 Task: Compose and save an email draft to taskers4@outlook.com with the subject 'Hello' and body 'Take care, bye-bye'.
Action: Mouse moved to (50, 69)
Screenshot: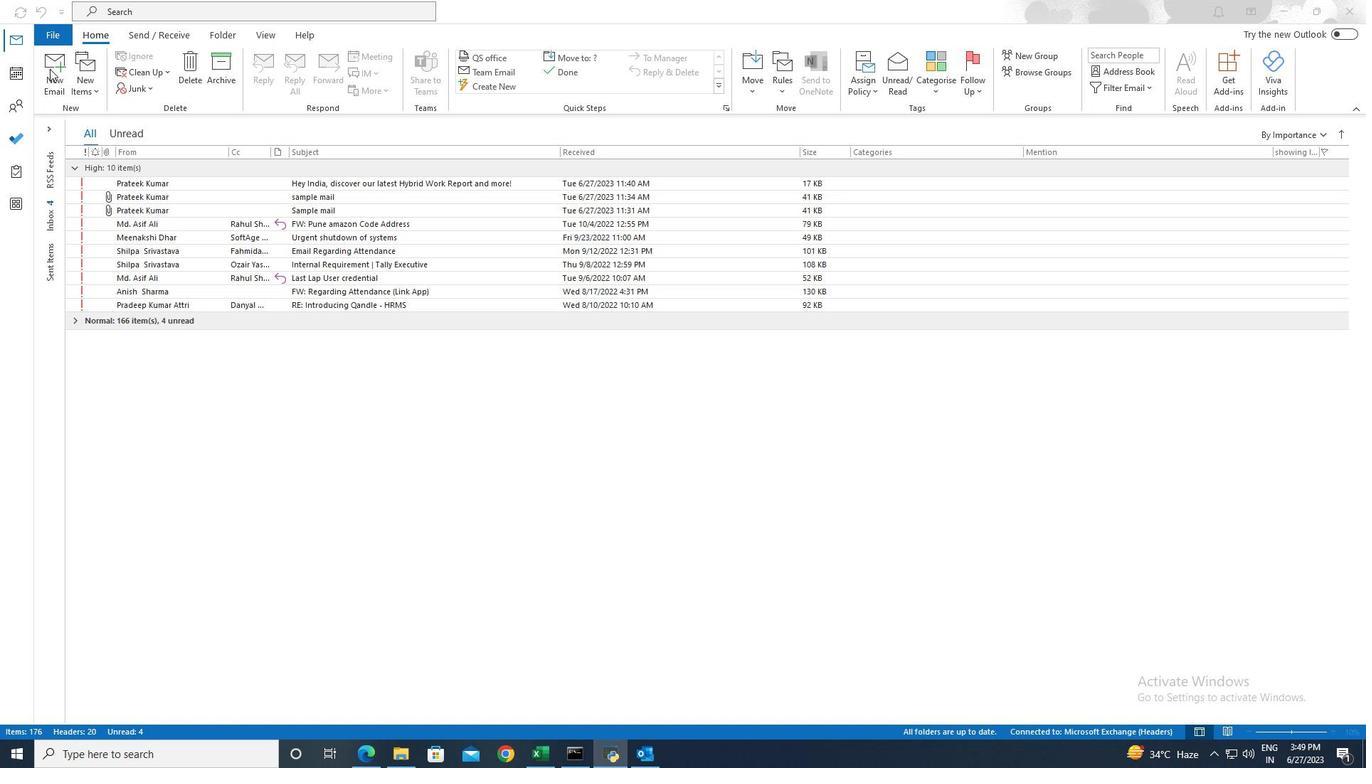 
Action: Mouse pressed left at (50, 69)
Screenshot: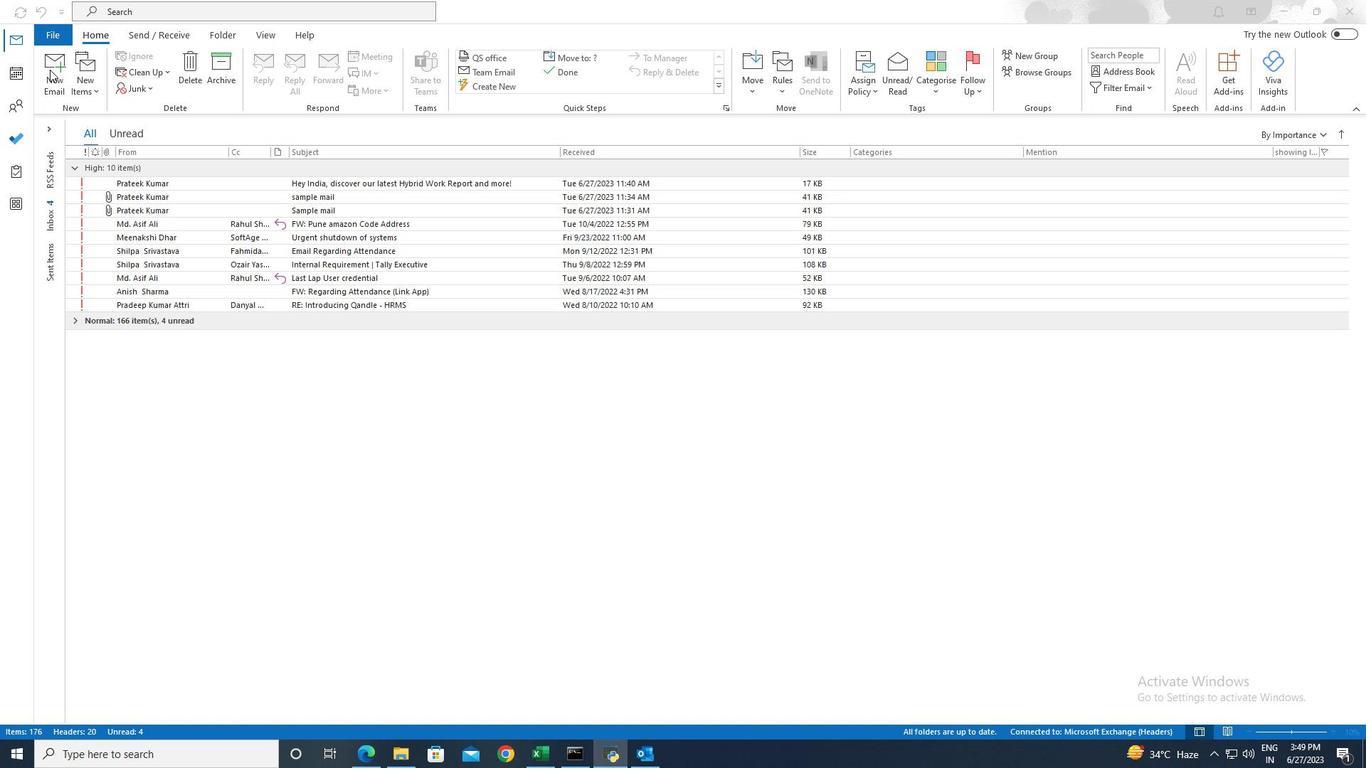 
Action: Mouse moved to (50, 69)
Screenshot: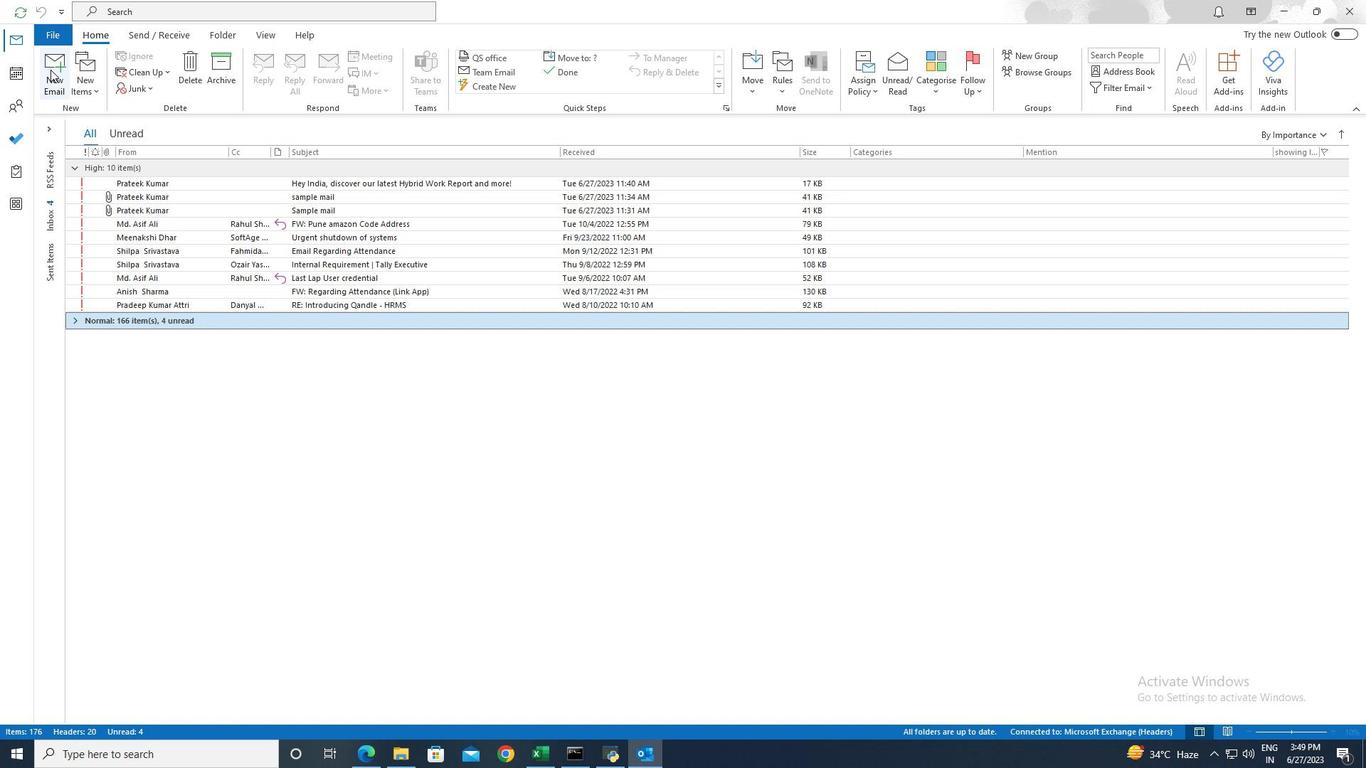 
Action: Mouse pressed left at (50, 69)
Screenshot: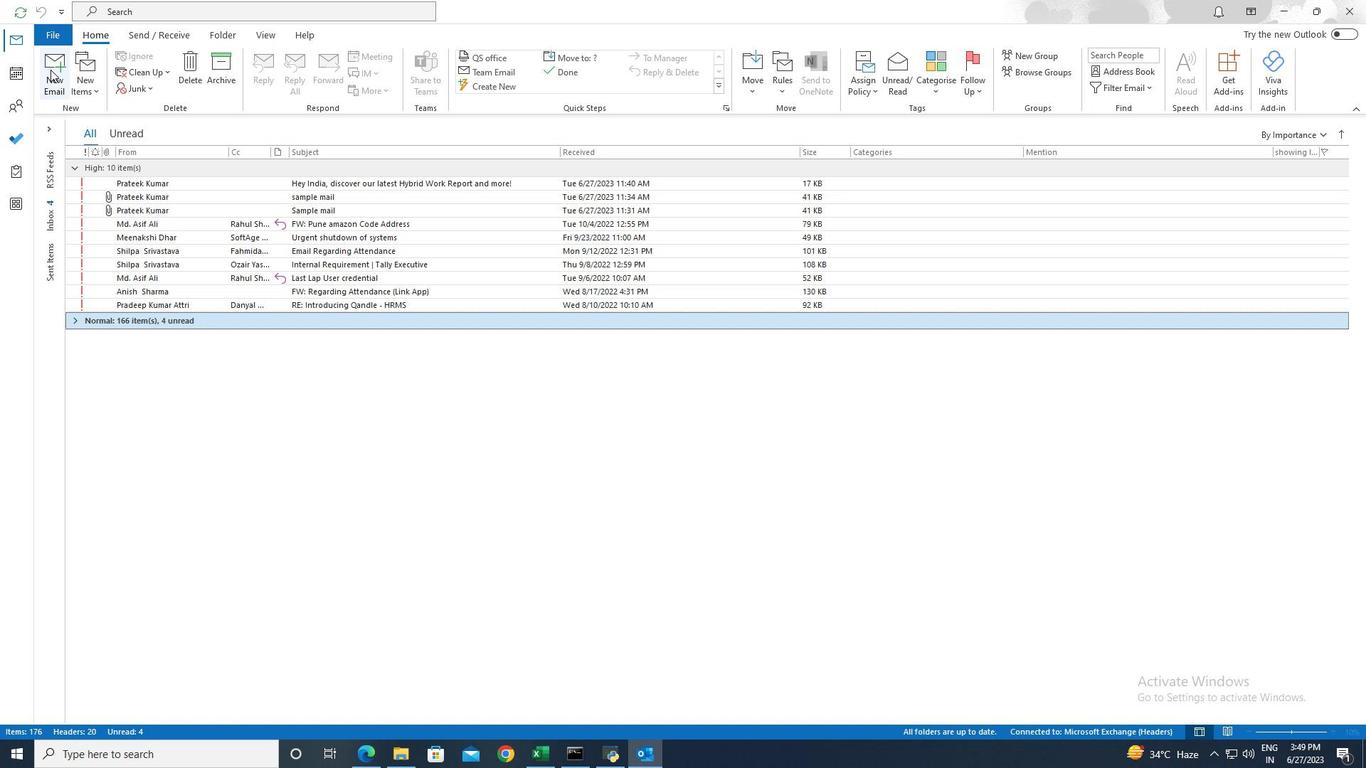 
Action: Key pressed taskers4<Key.shift>@outlook.com
Screenshot: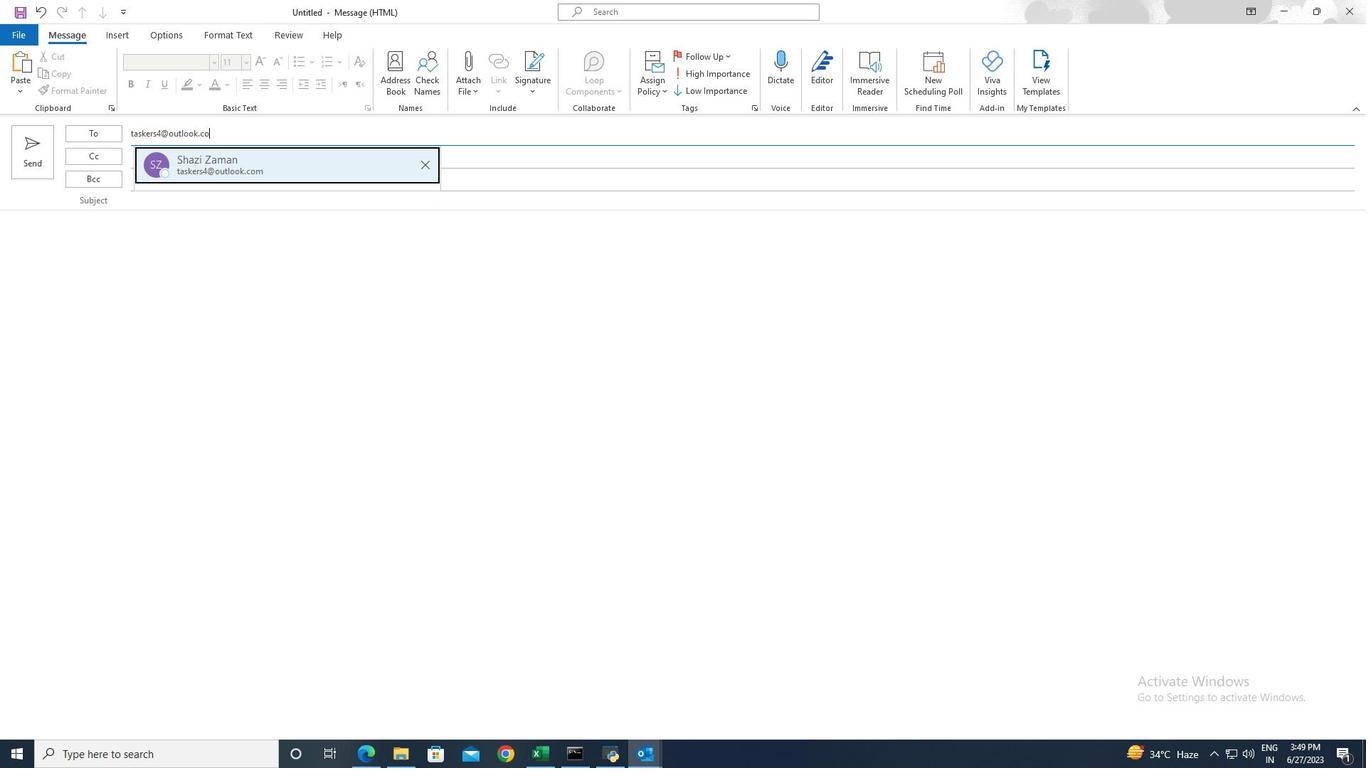 
Action: Mouse moved to (137, 203)
Screenshot: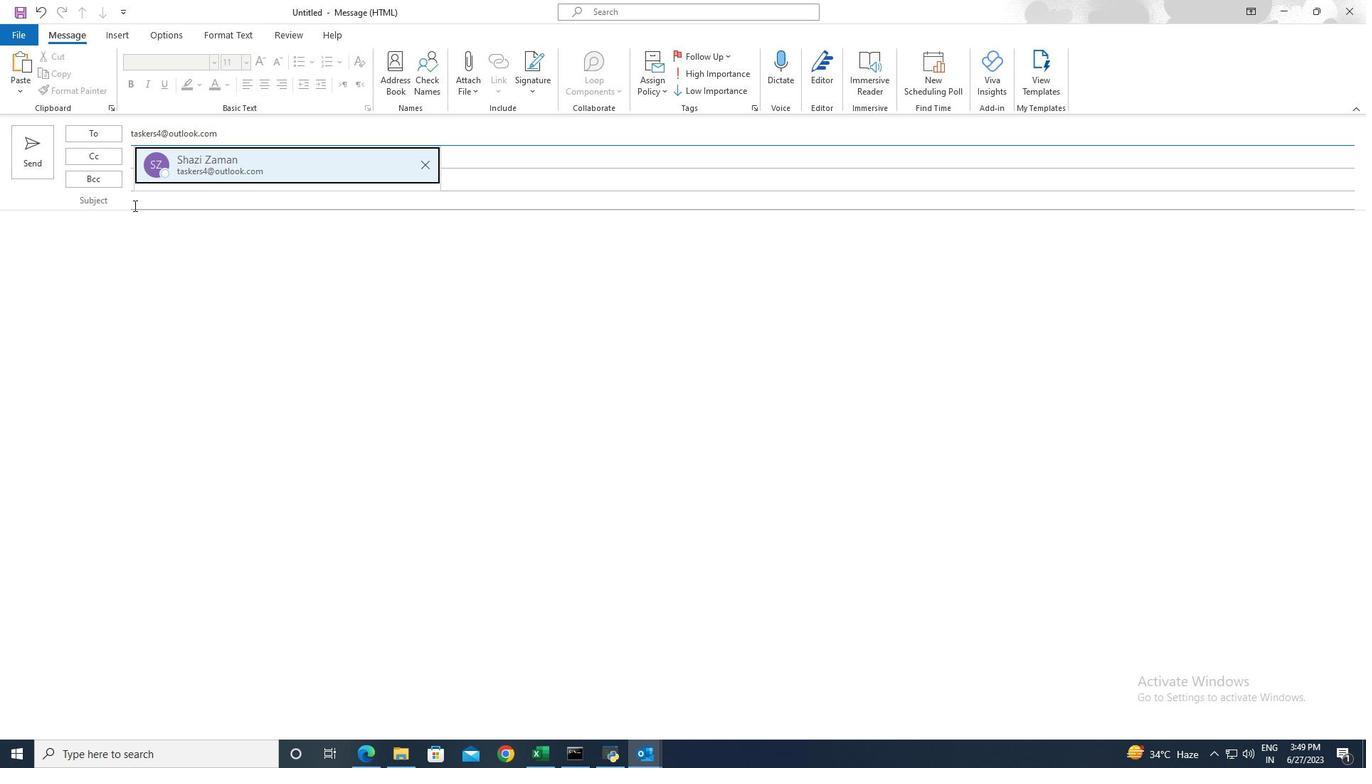 
Action: Mouse pressed left at (137, 203)
Screenshot: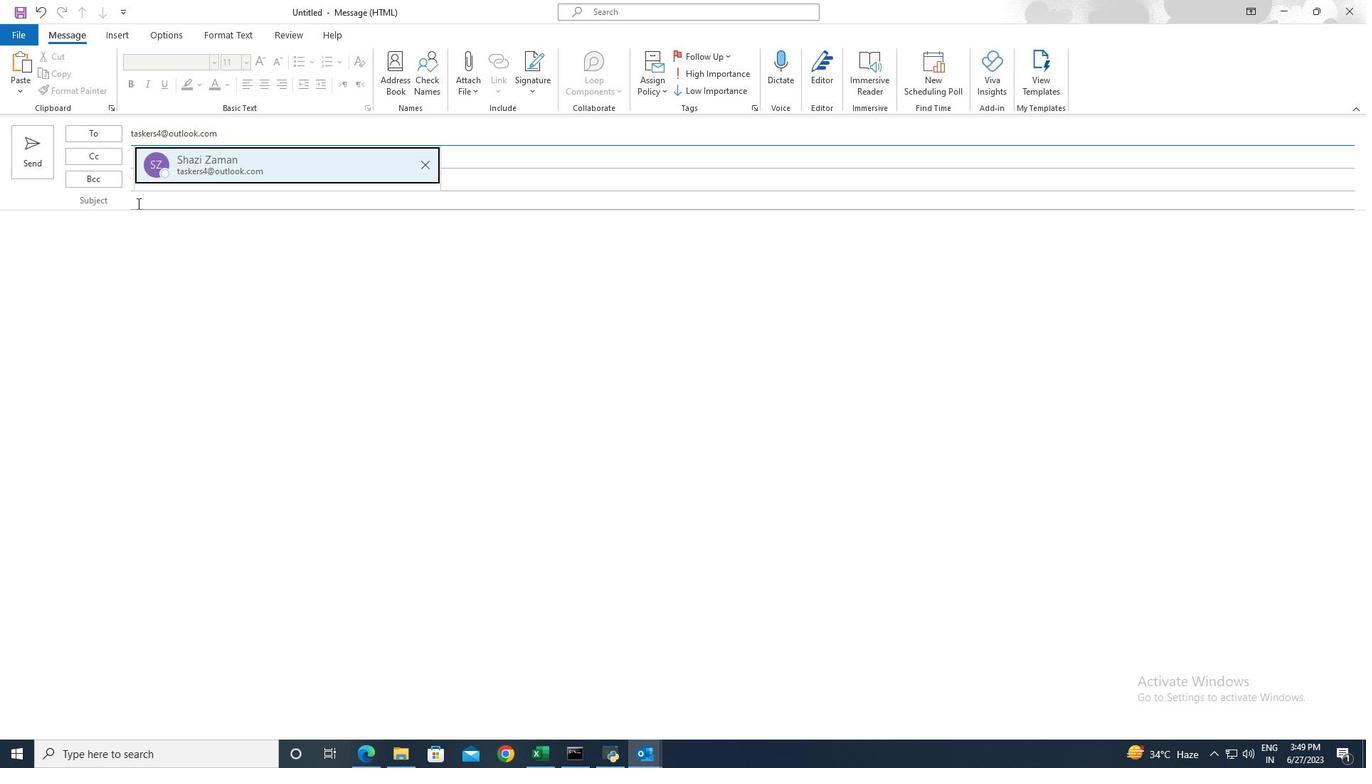 
Action: Key pressed <Key.shift>Hello
Screenshot: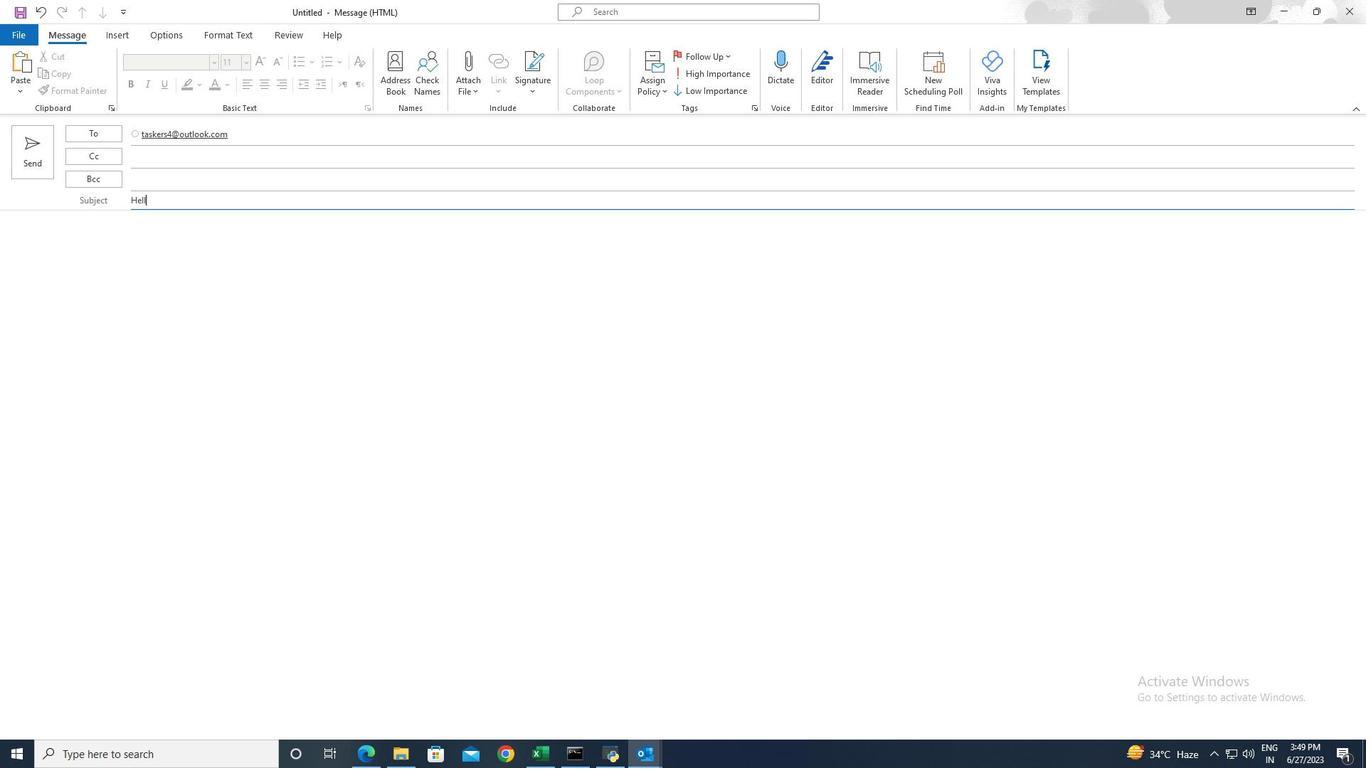 
Action: Mouse moved to (142, 223)
Screenshot: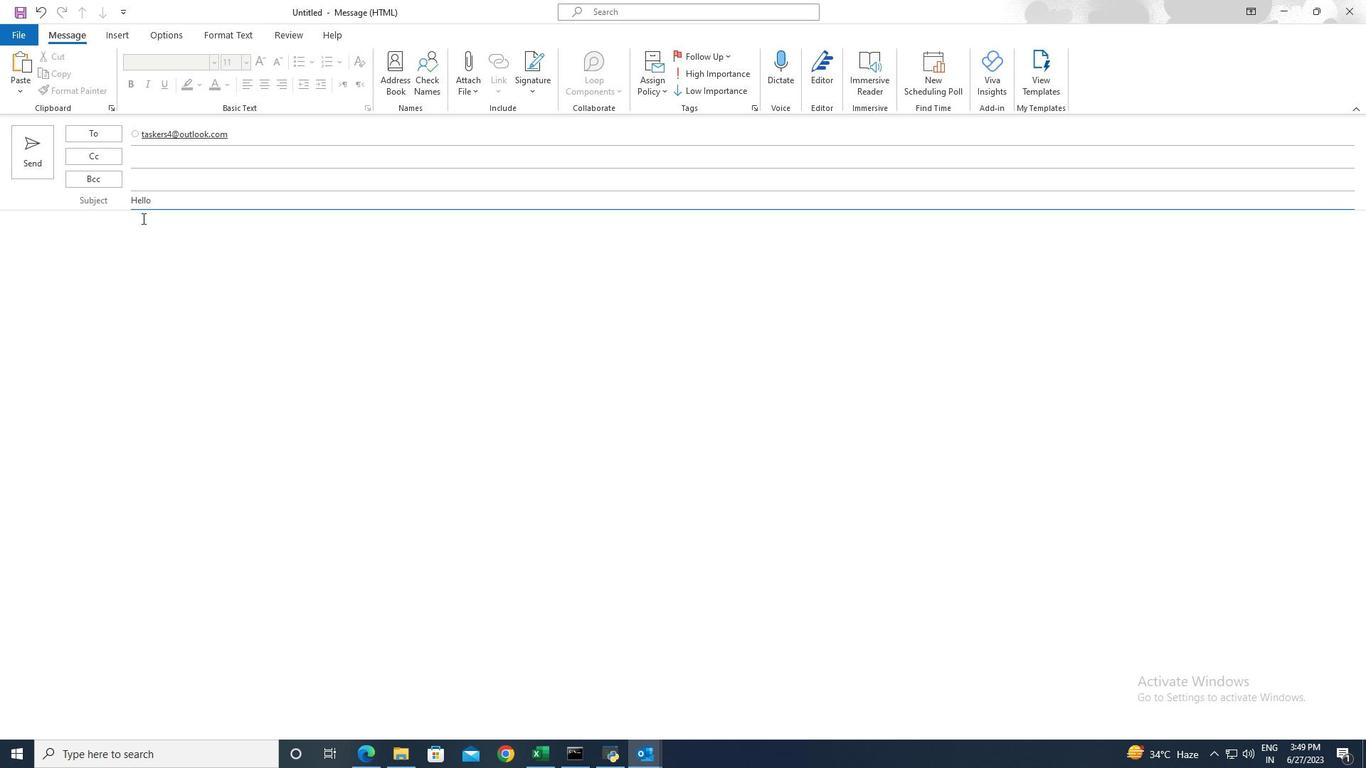
Action: Mouse pressed left at (142, 223)
Screenshot: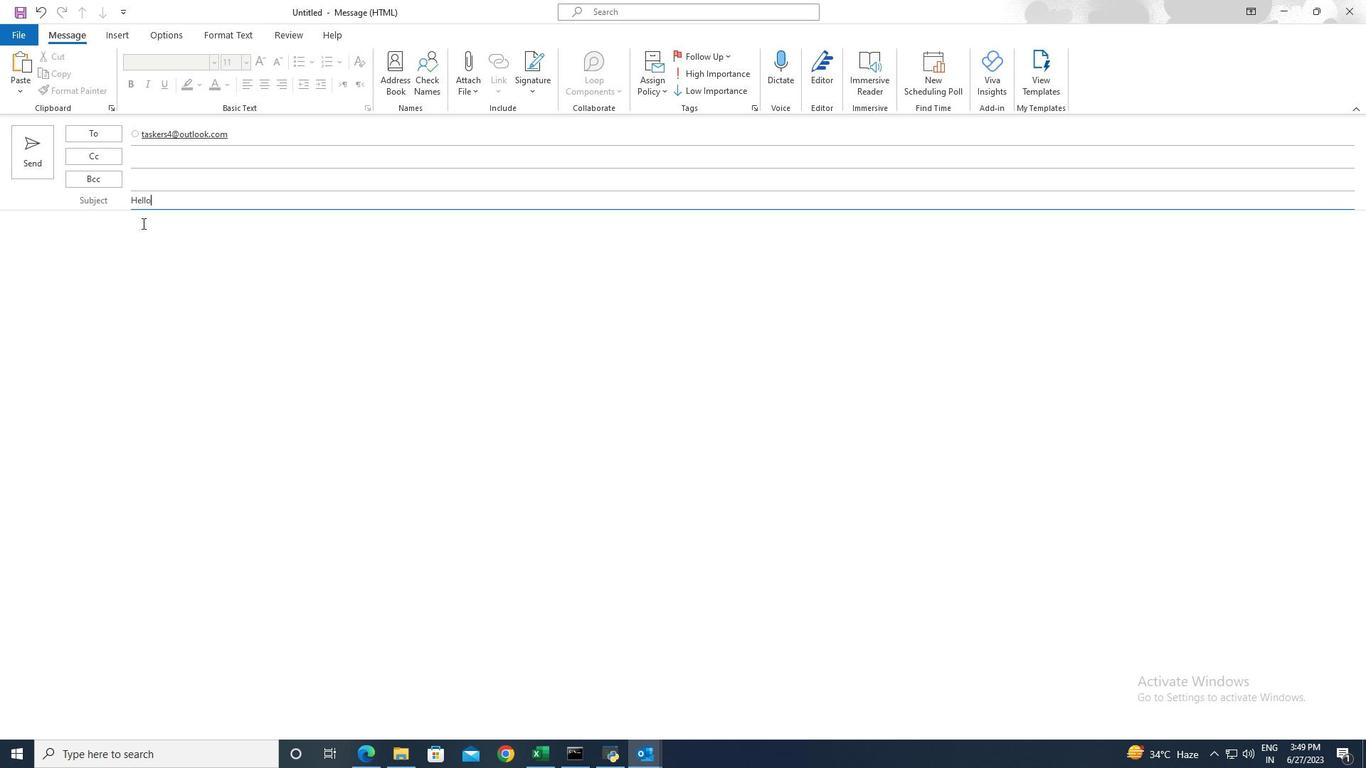 
Action: Key pressed <Key.shift>Take<Key.space>care,<Key.space>bye-bye
Screenshot: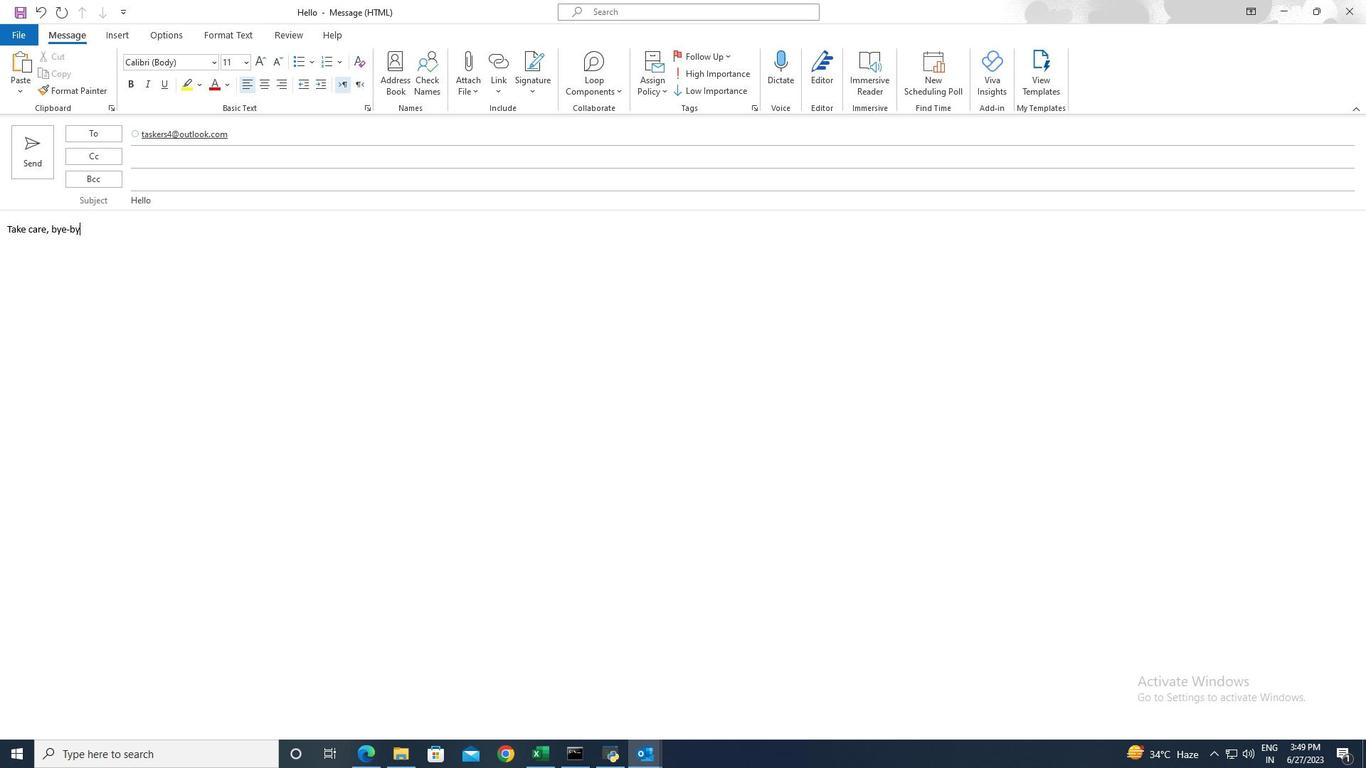 
Action: Mouse moved to (26, 36)
Screenshot: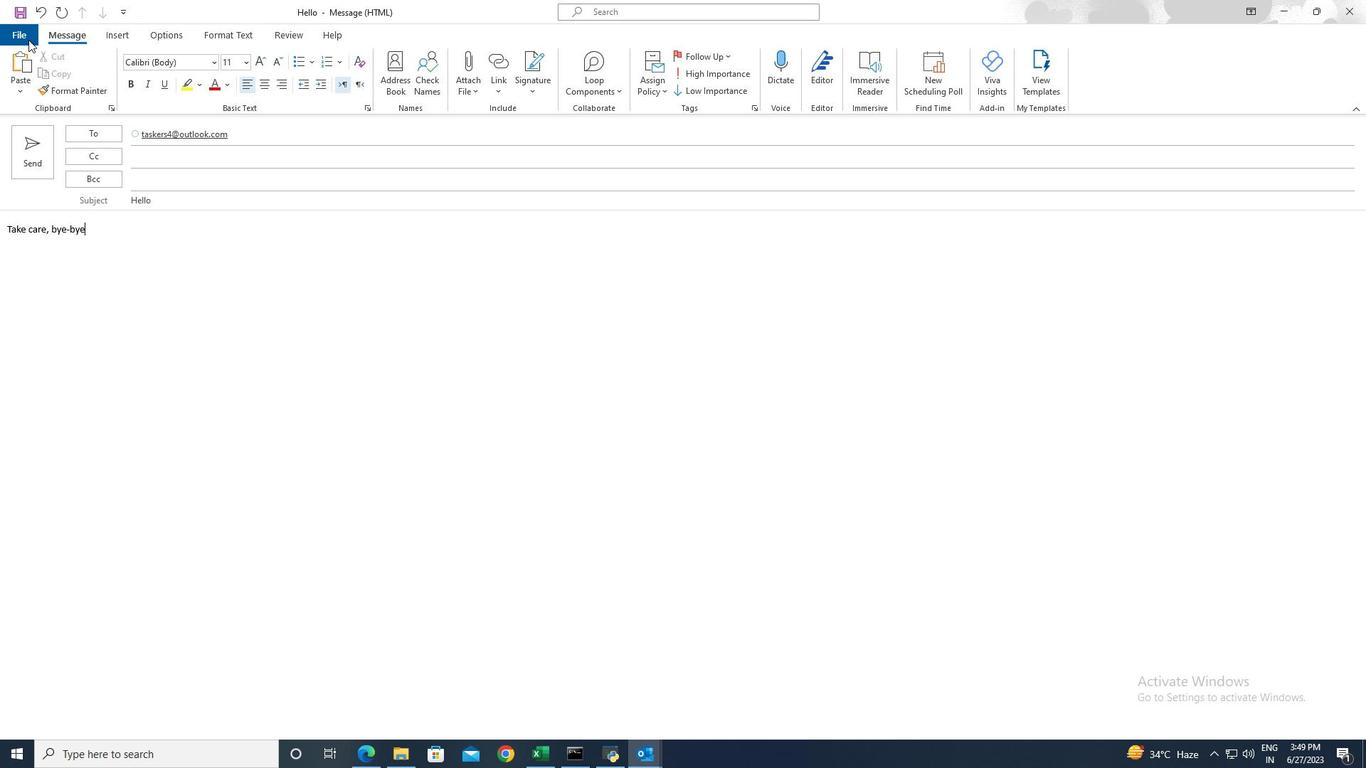 
Action: Mouse pressed left at (26, 36)
Screenshot: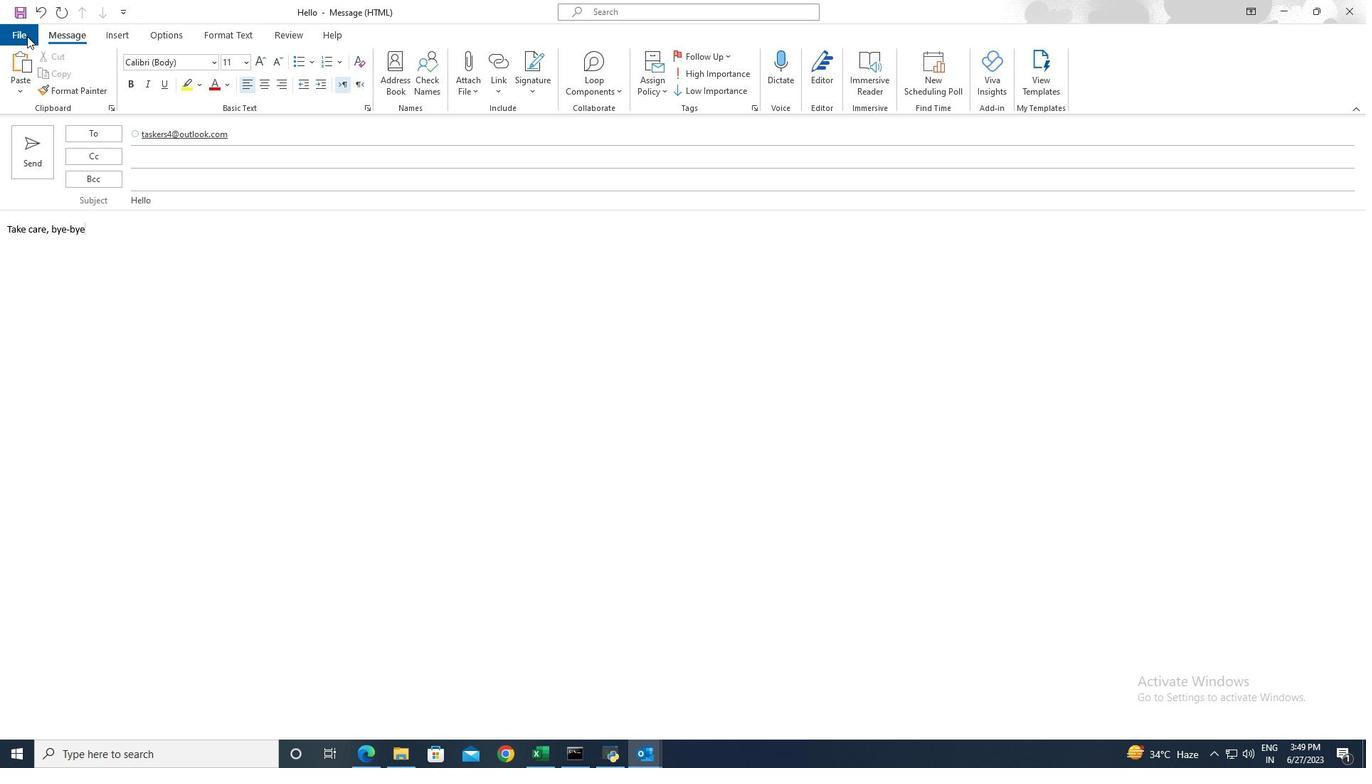 
Action: Mouse moved to (55, 101)
Screenshot: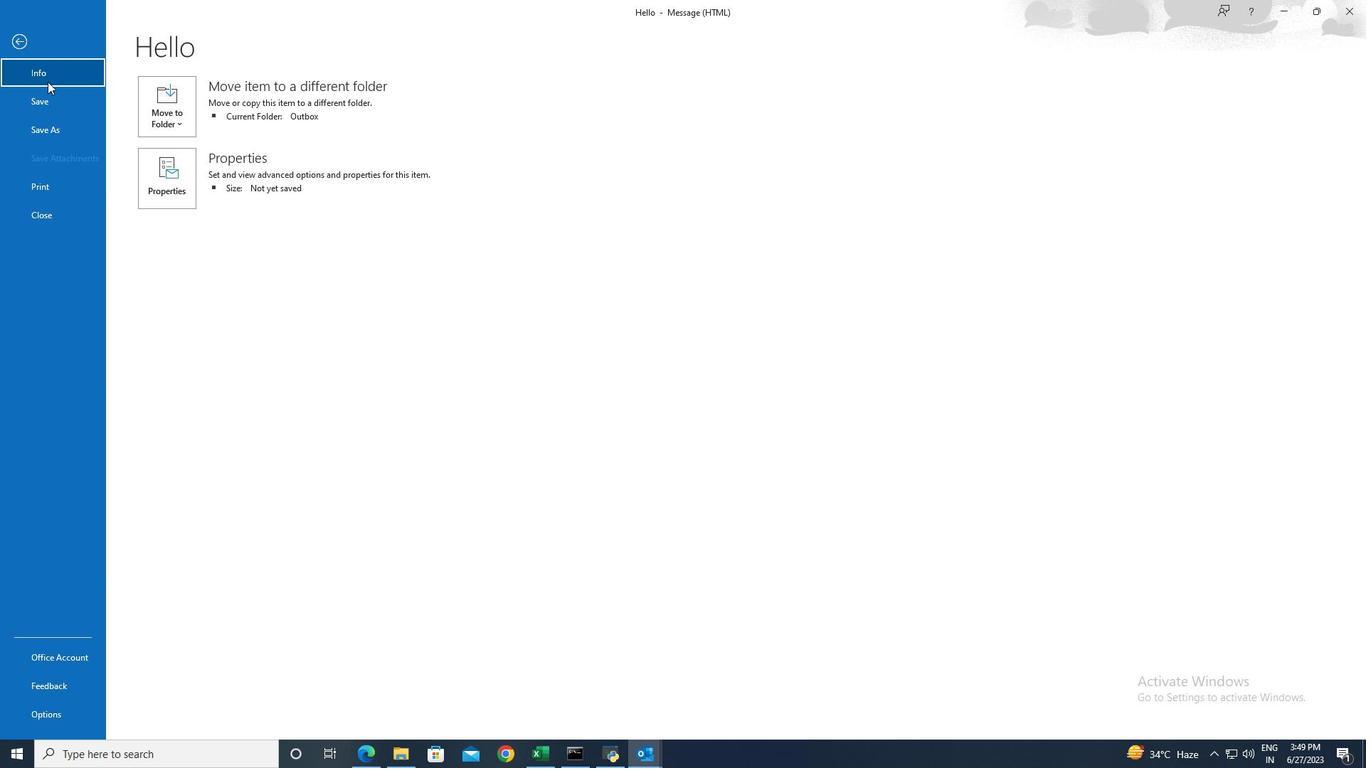 
Action: Mouse pressed left at (55, 101)
Screenshot: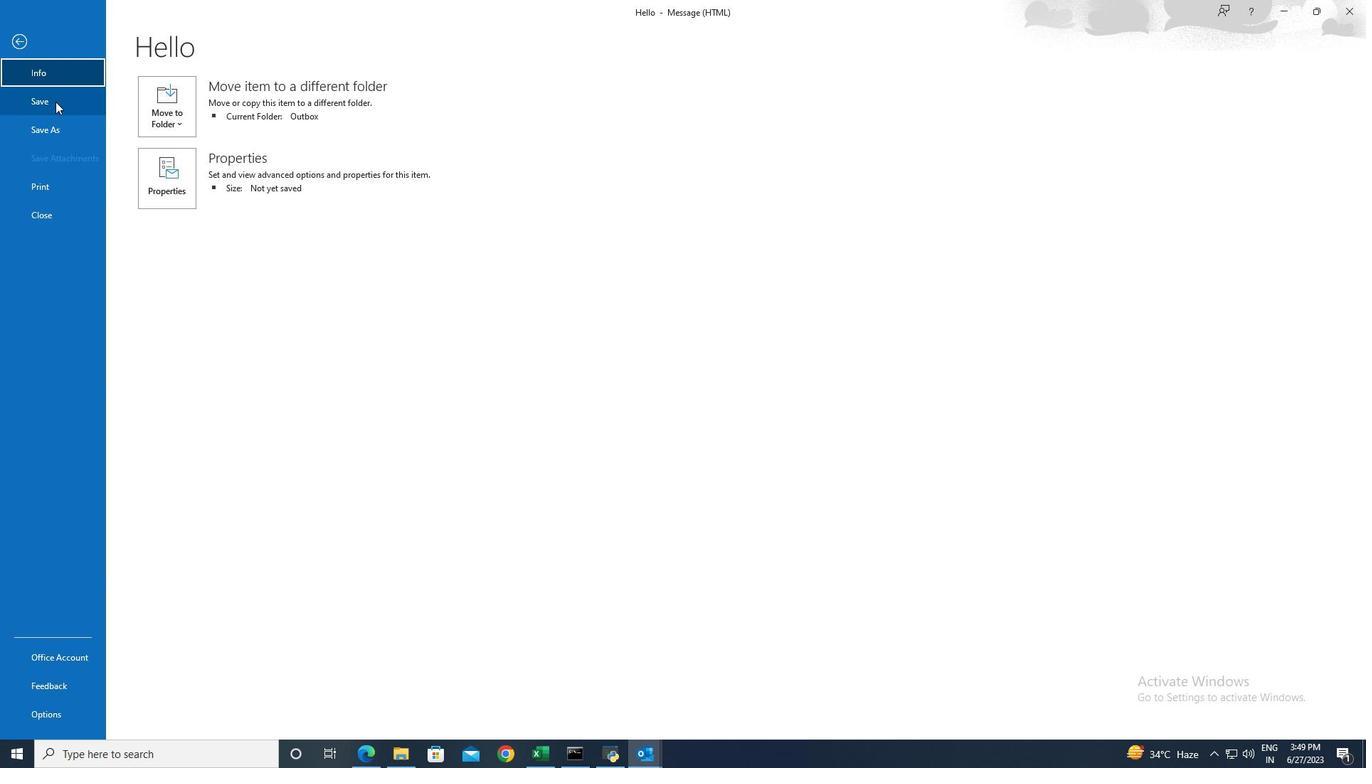 
Action: Mouse moved to (21, 32)
Screenshot: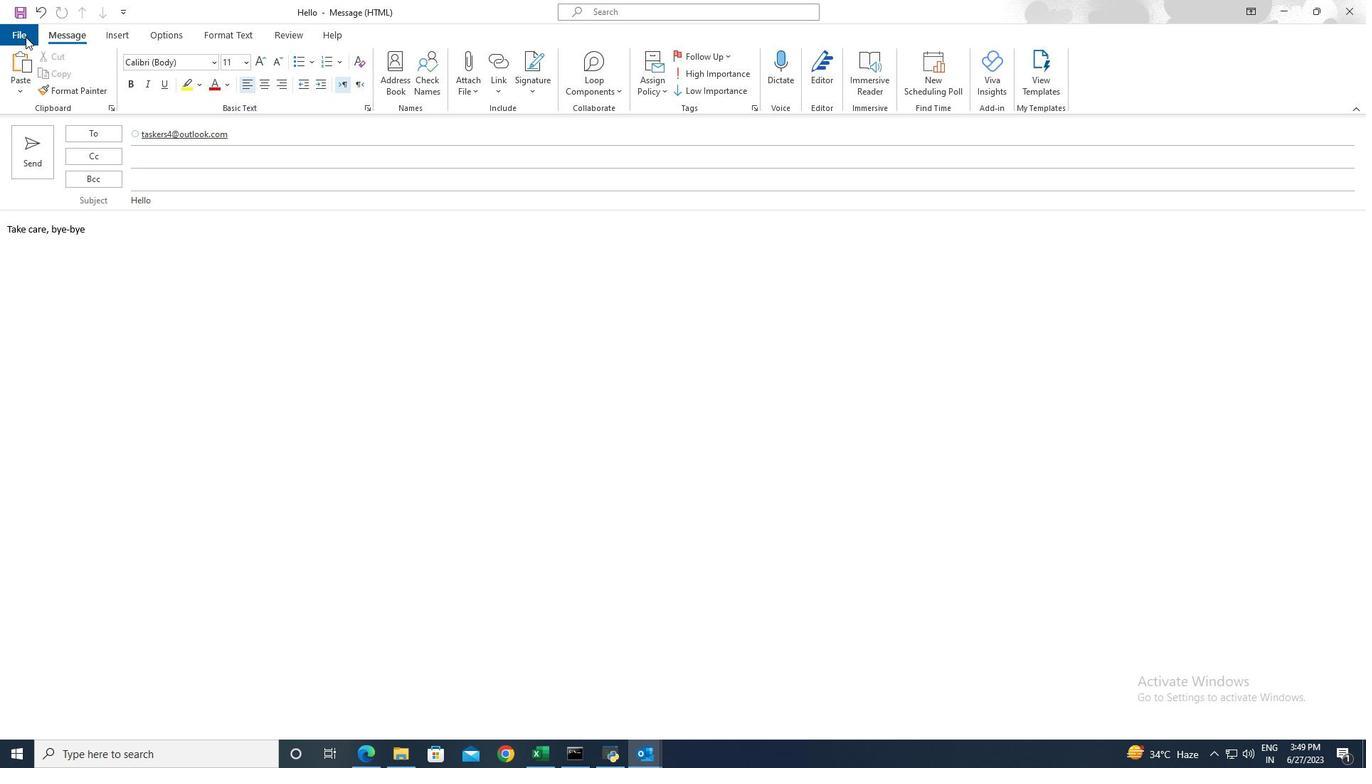 
Action: Mouse pressed left at (21, 32)
Screenshot: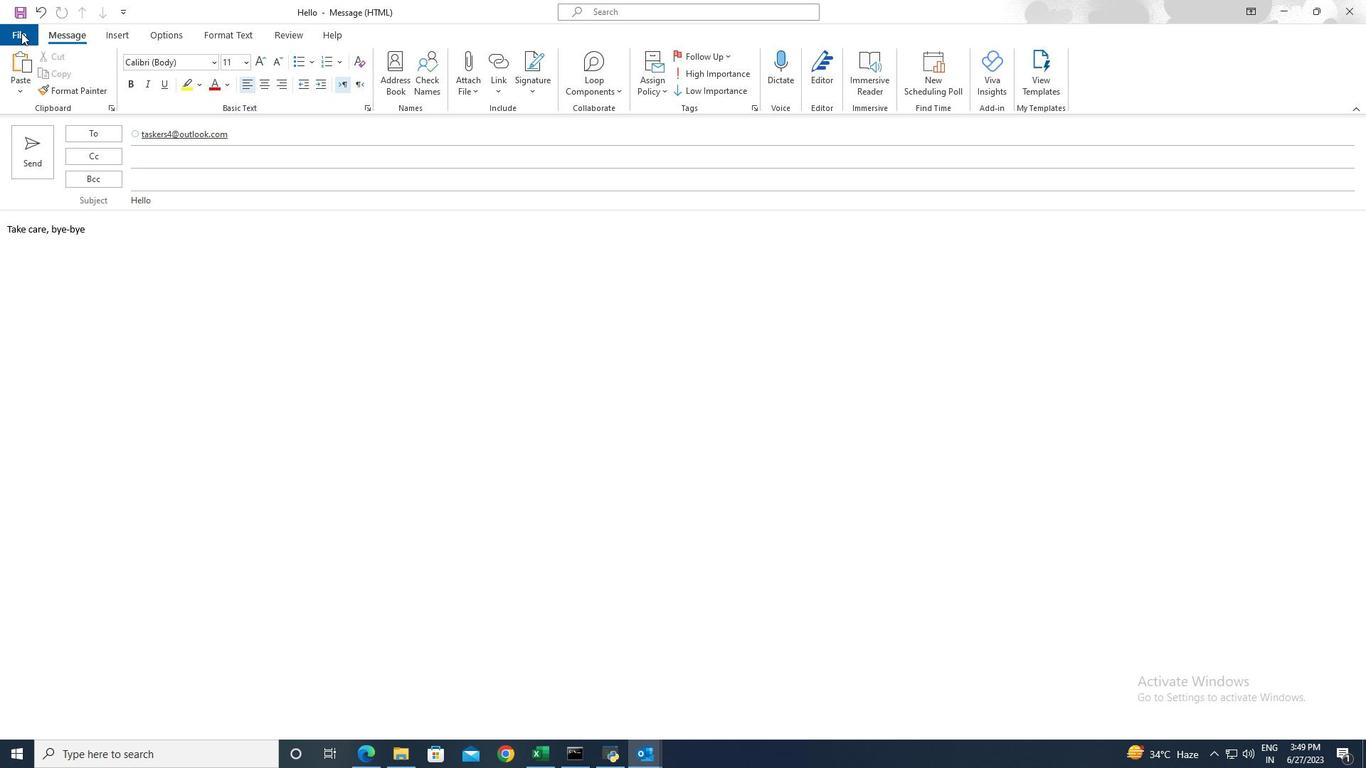 
Action: Mouse moved to (40, 214)
Screenshot: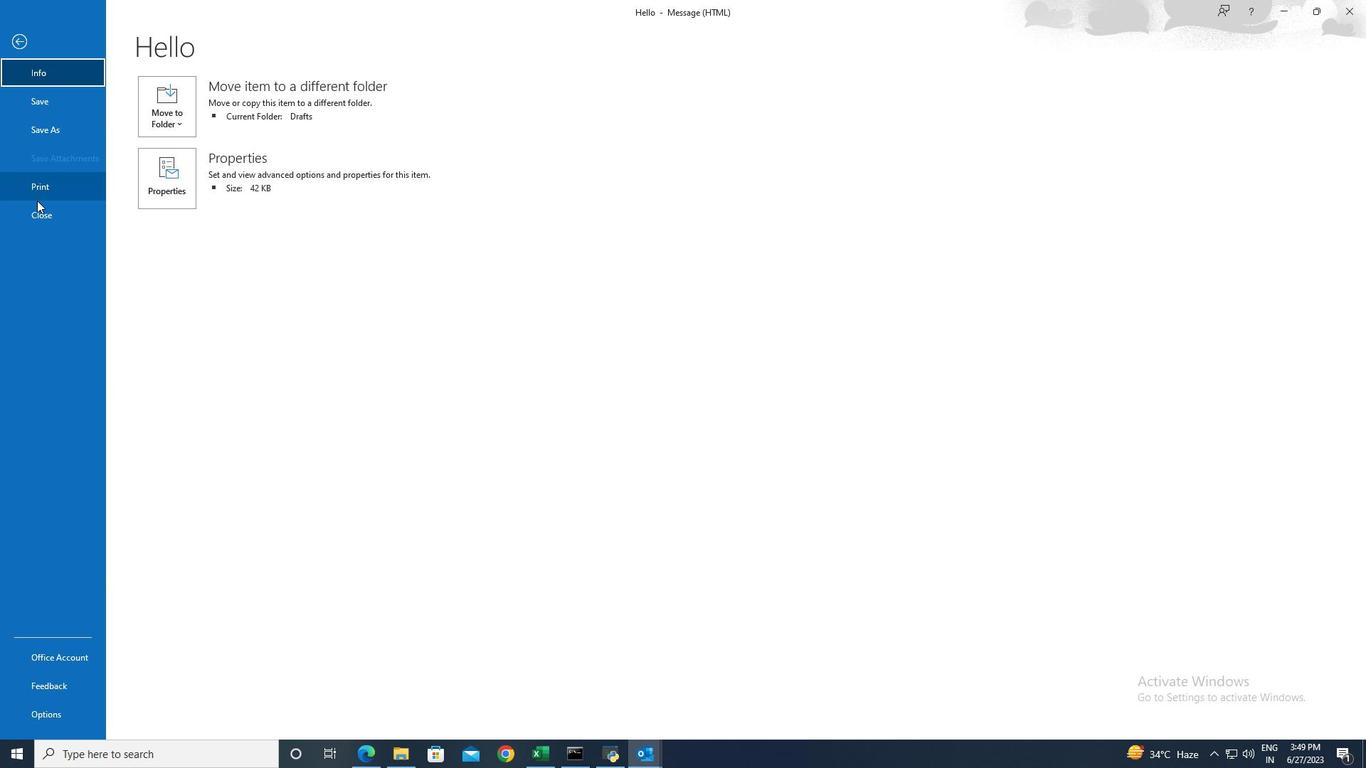 
Action: Mouse pressed left at (40, 214)
Screenshot: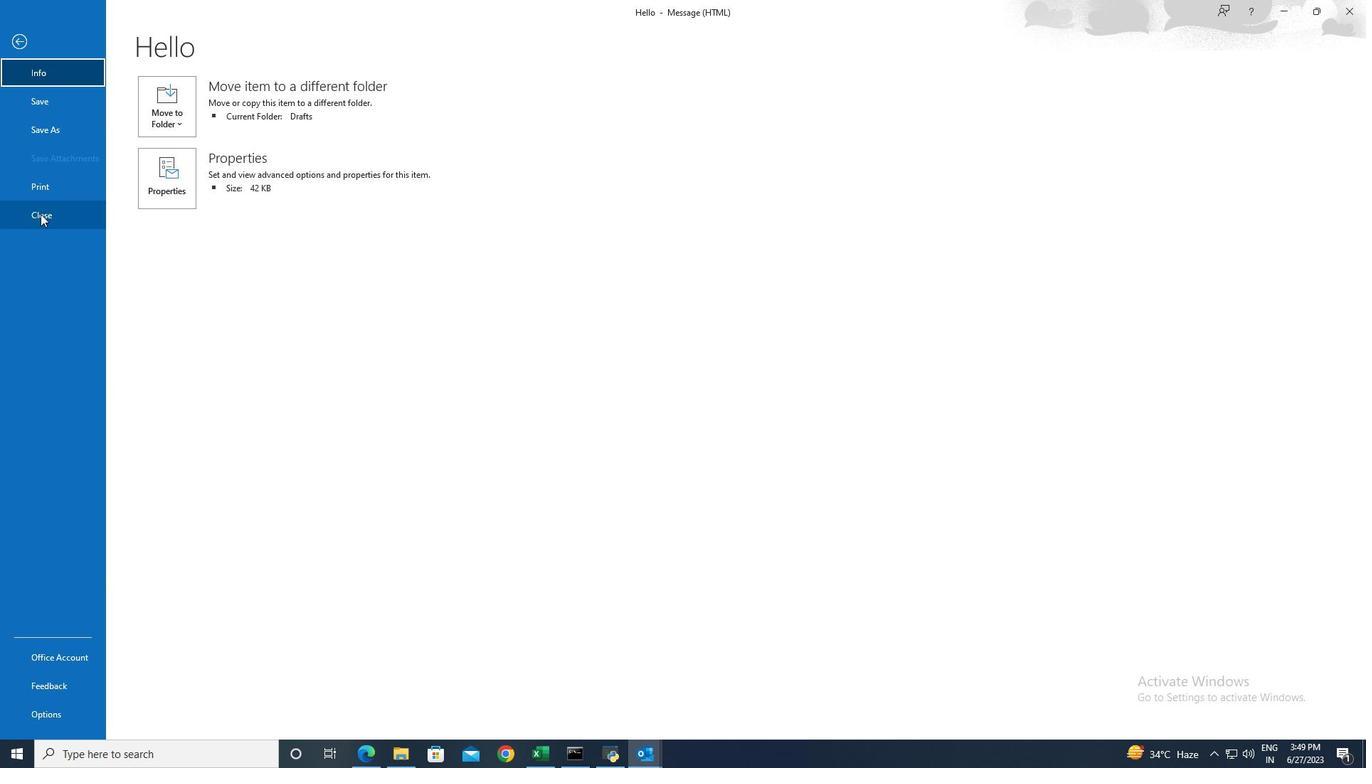 
